 Task: Use Half Moon Bay Long Effect in this video Movie B.mp4
Action: Mouse moved to (249, 191)
Screenshot: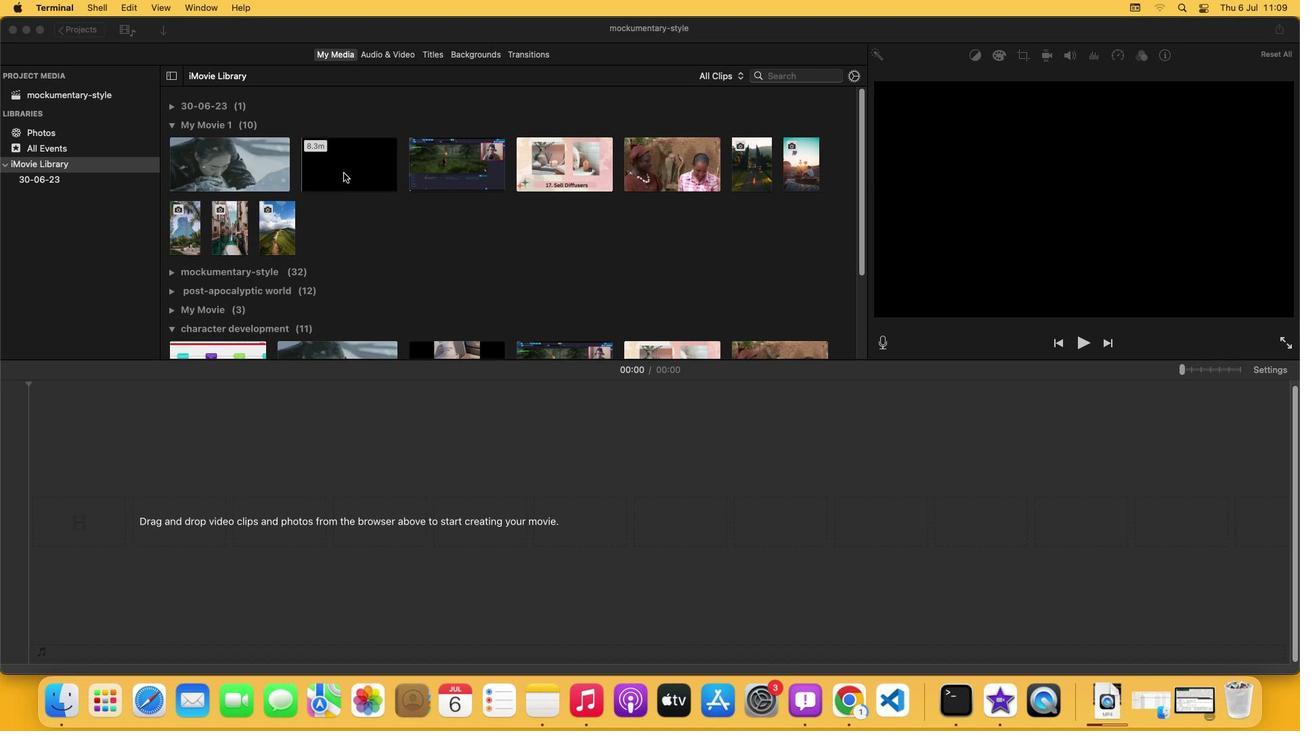 
Action: Mouse pressed left at (249, 191)
Screenshot: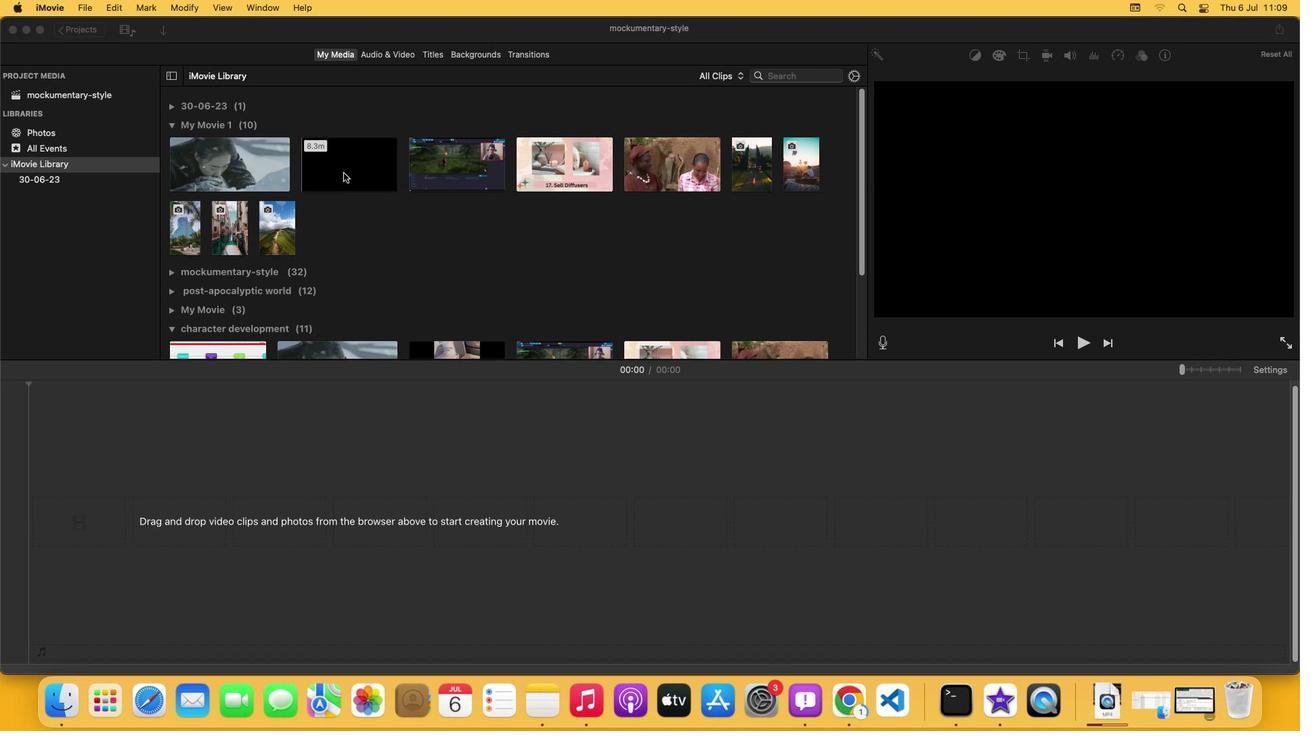 
Action: Mouse moved to (256, 191)
Screenshot: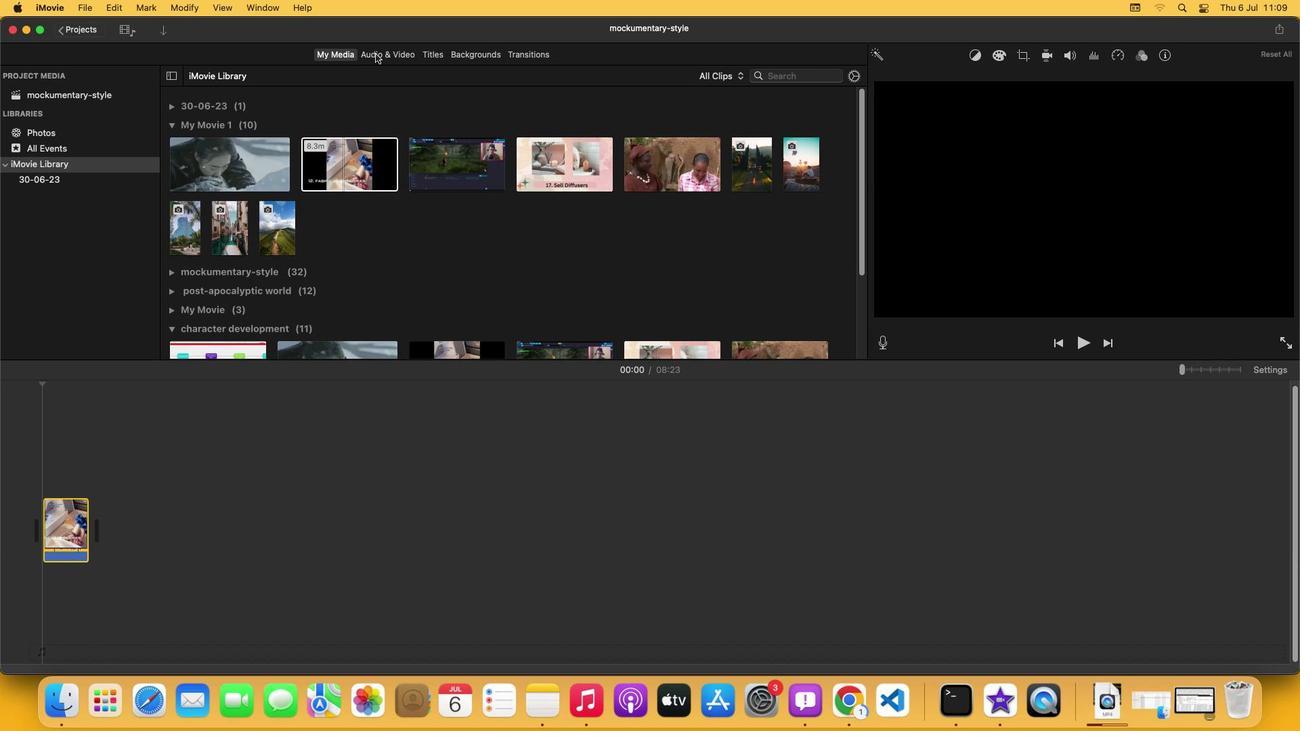 
Action: Mouse pressed left at (256, 191)
Screenshot: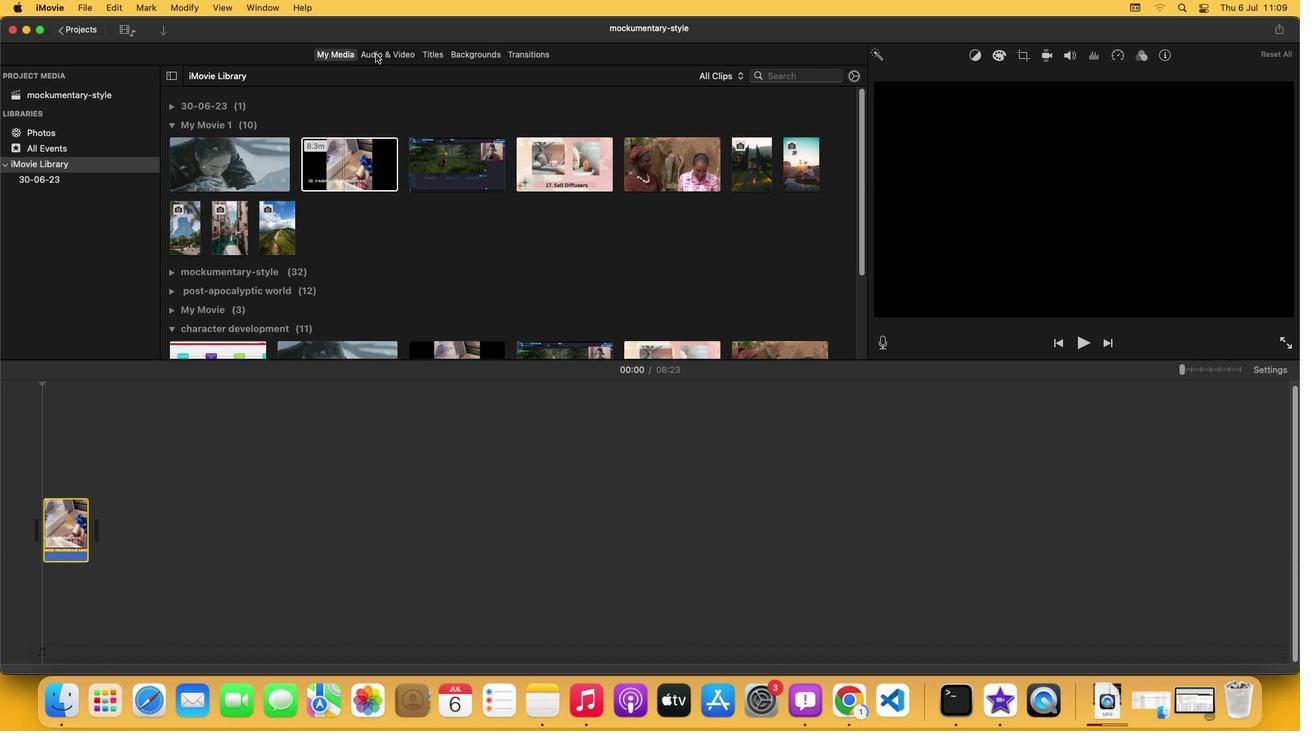 
Action: Mouse moved to (220, 191)
Screenshot: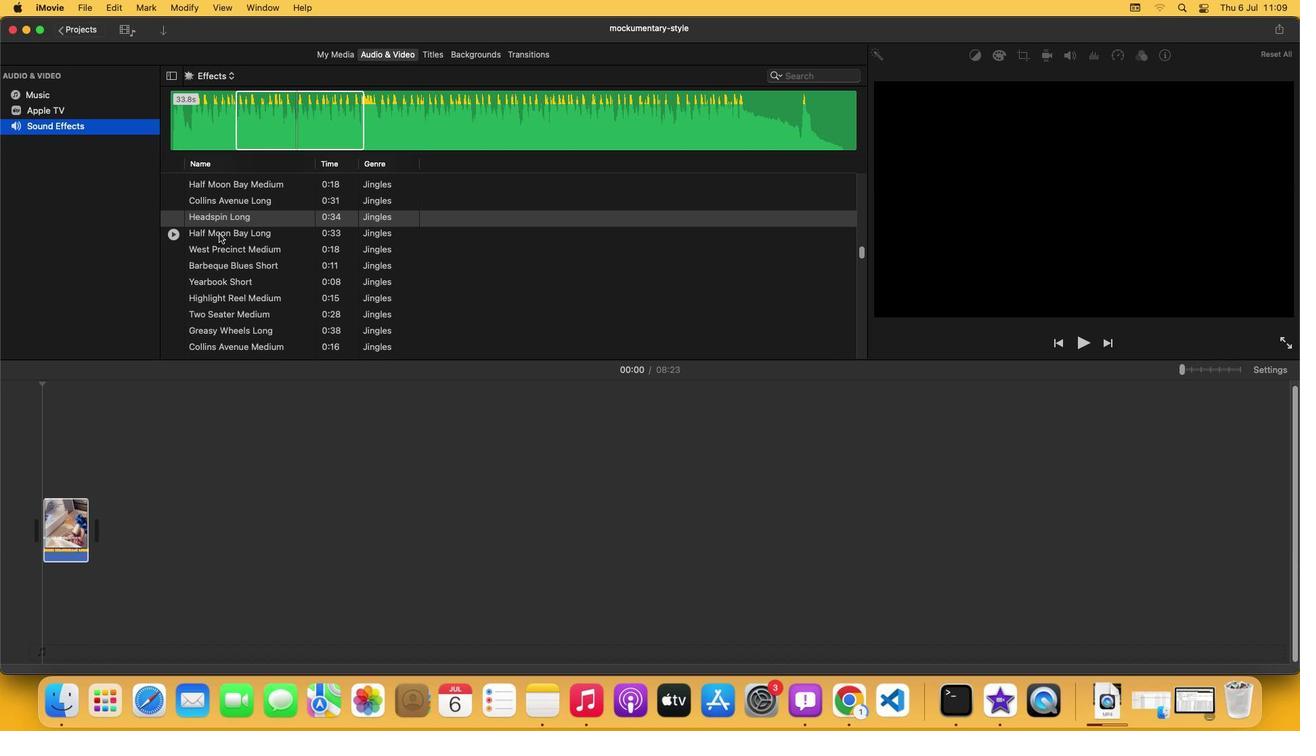 
Action: Mouse pressed left at (220, 191)
Screenshot: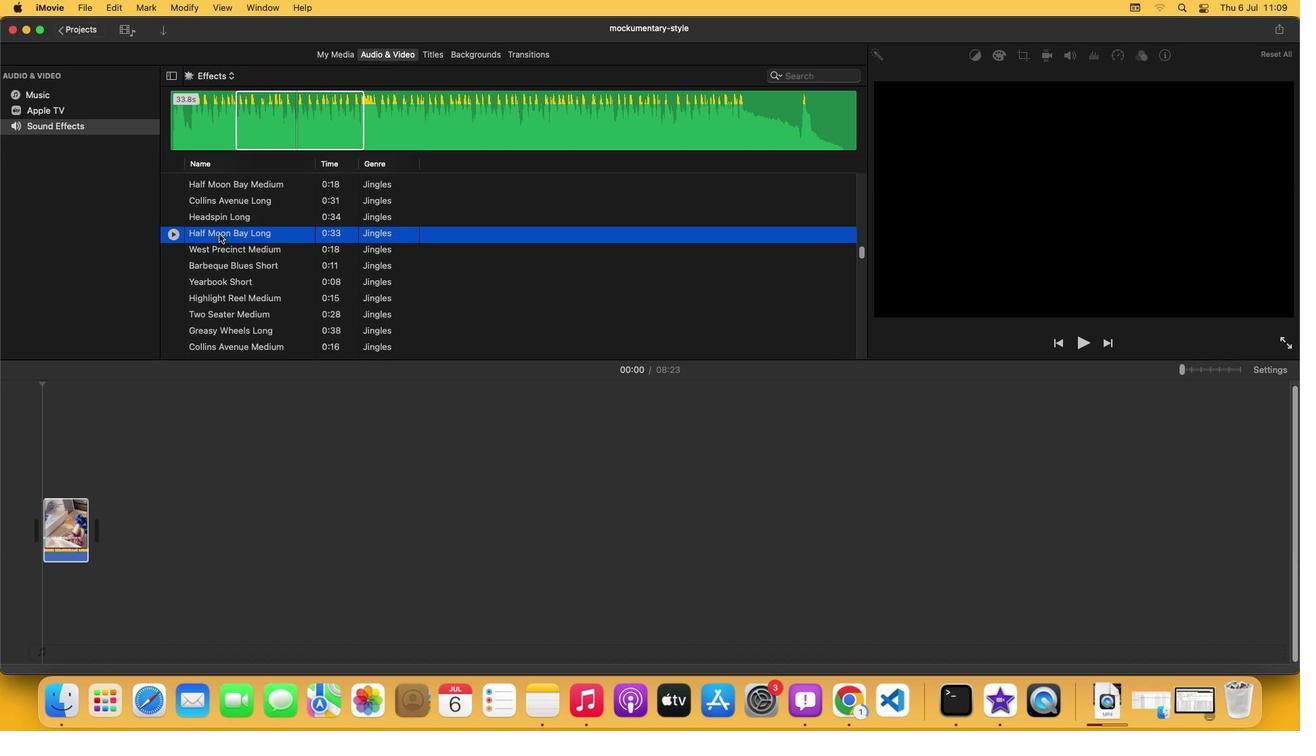 
Action: Mouse moved to (219, 191)
Screenshot: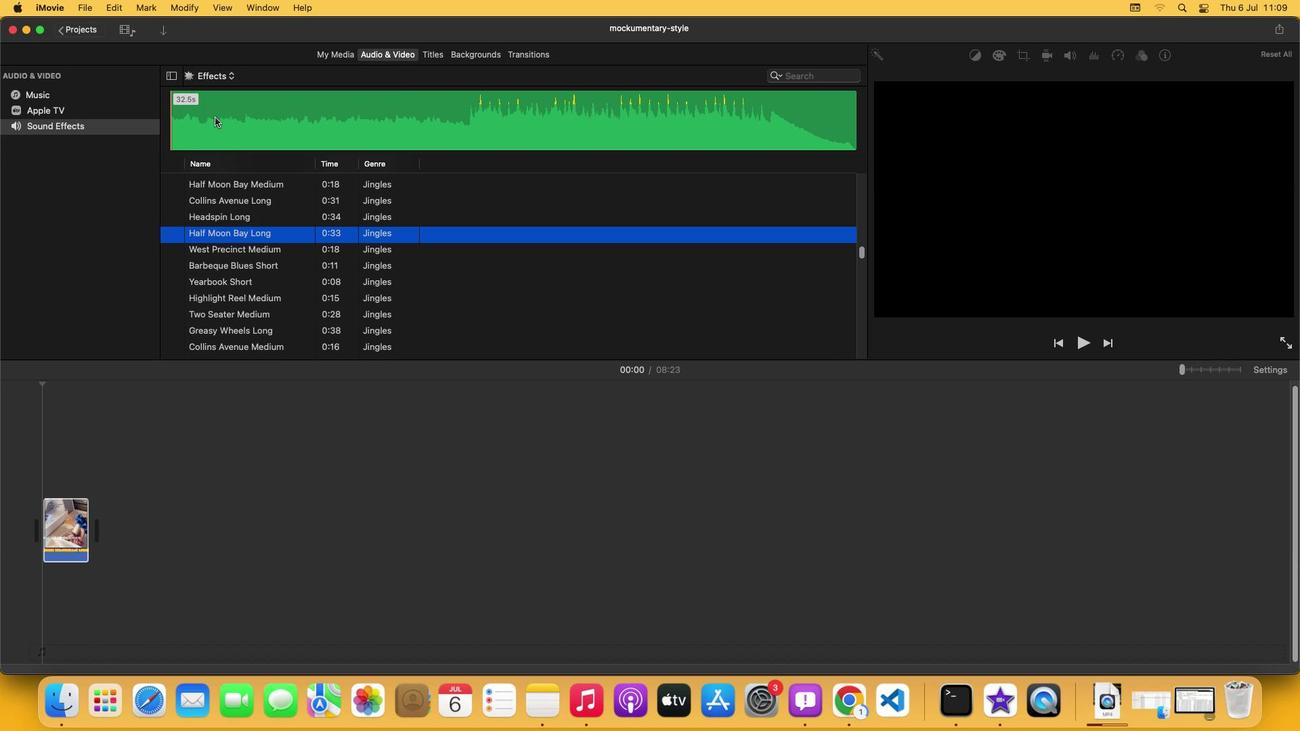 
Action: Mouse pressed left at (219, 191)
Screenshot: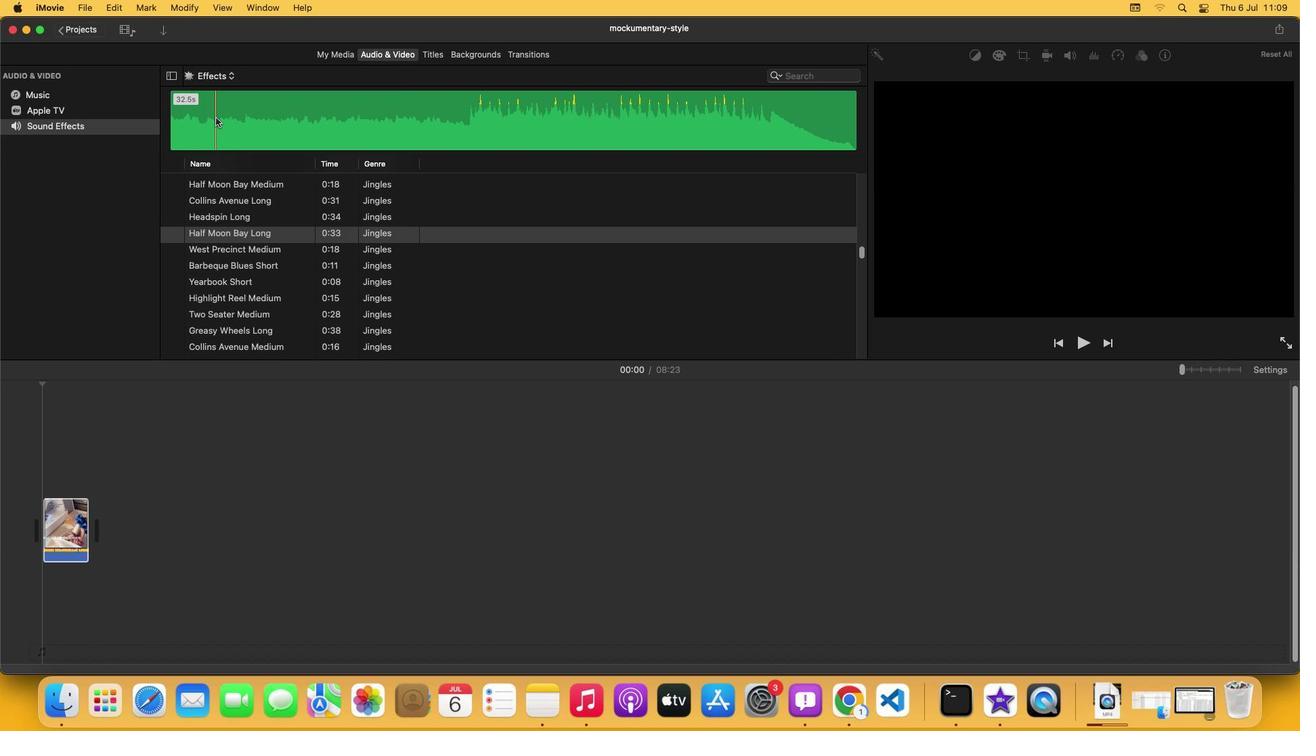 
Action: Mouse moved to (229, 191)
Screenshot: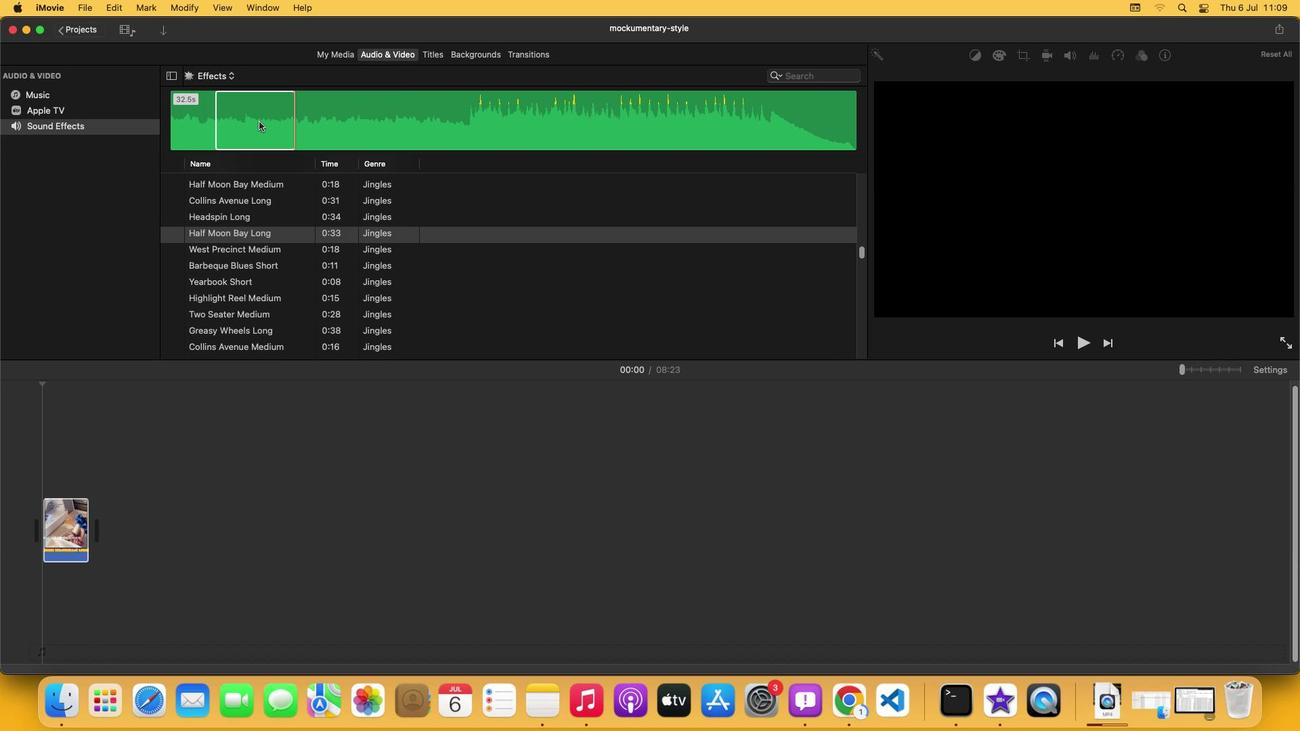 
Action: Mouse pressed left at (229, 191)
Screenshot: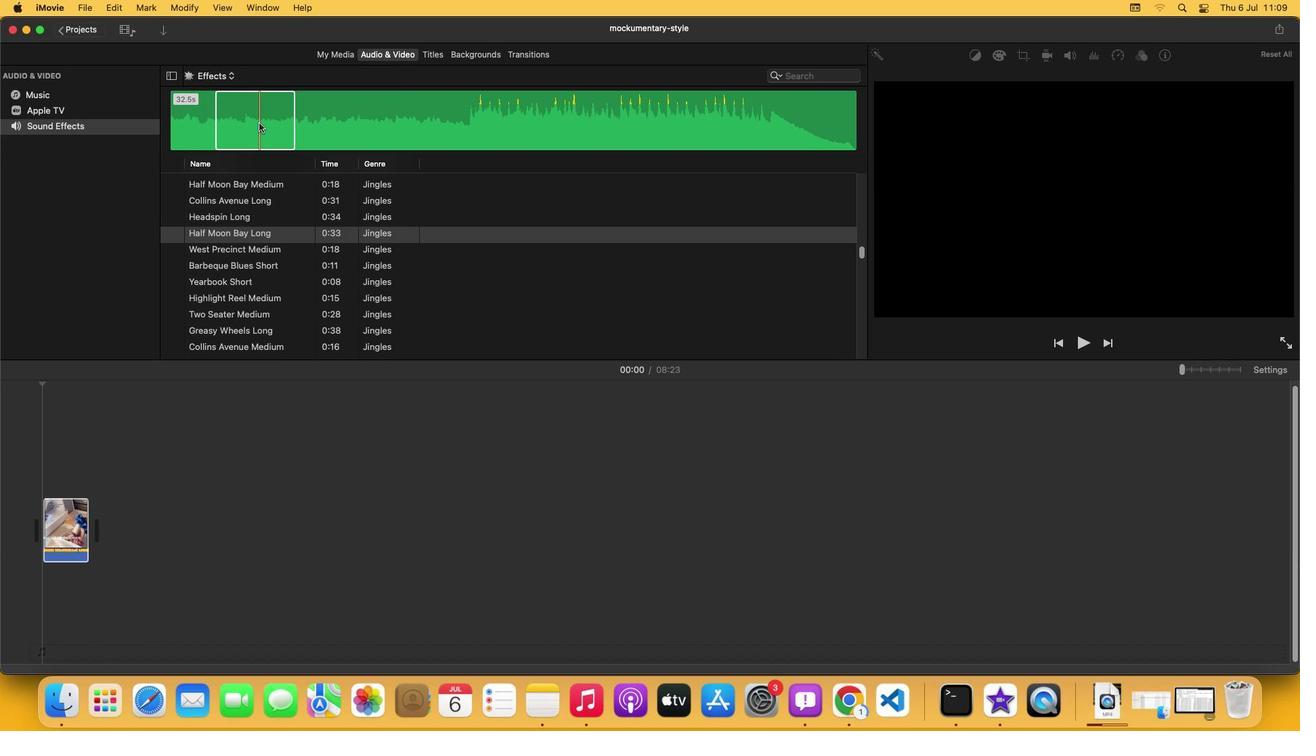 
Action: Mouse moved to (201, 193)
Screenshot: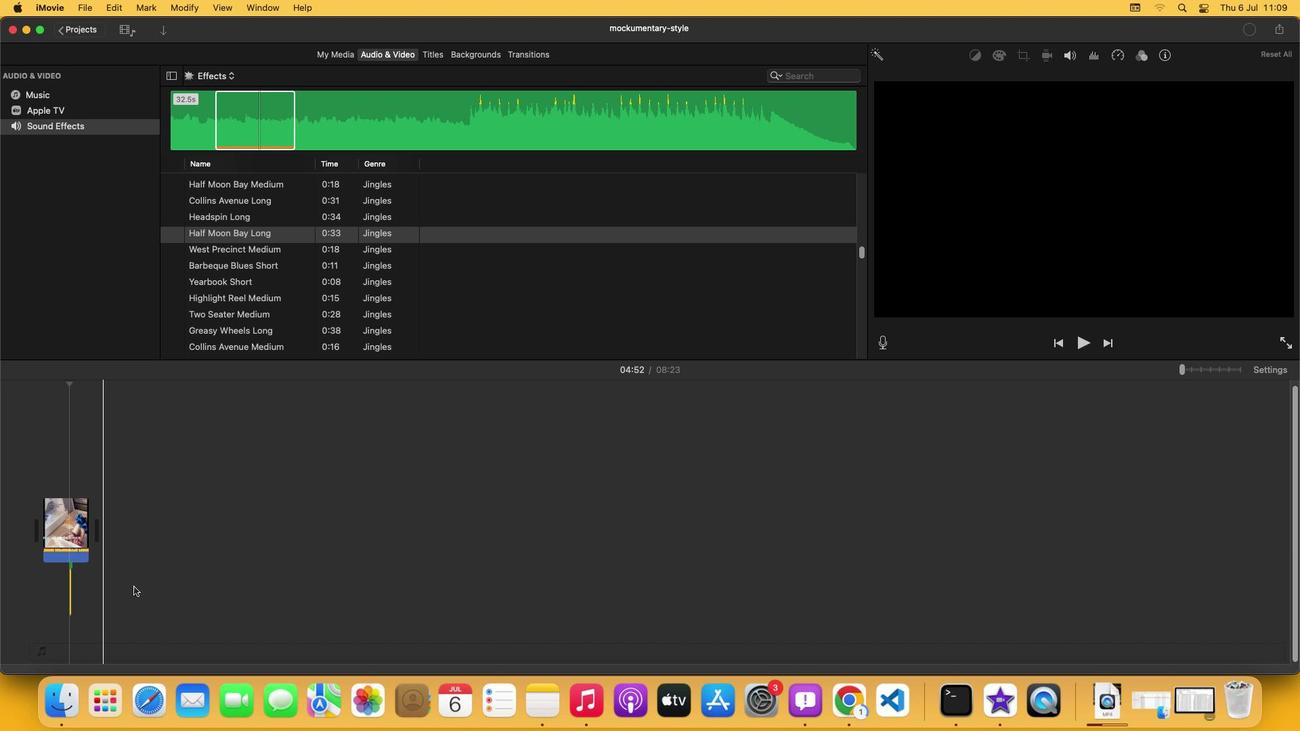 
